 Task: Create a due date automation trigger when advanced on, on the tuesday of the week before a card is due add basic without the blue label at 11:00 AM.
Action: Mouse moved to (1005, 79)
Screenshot: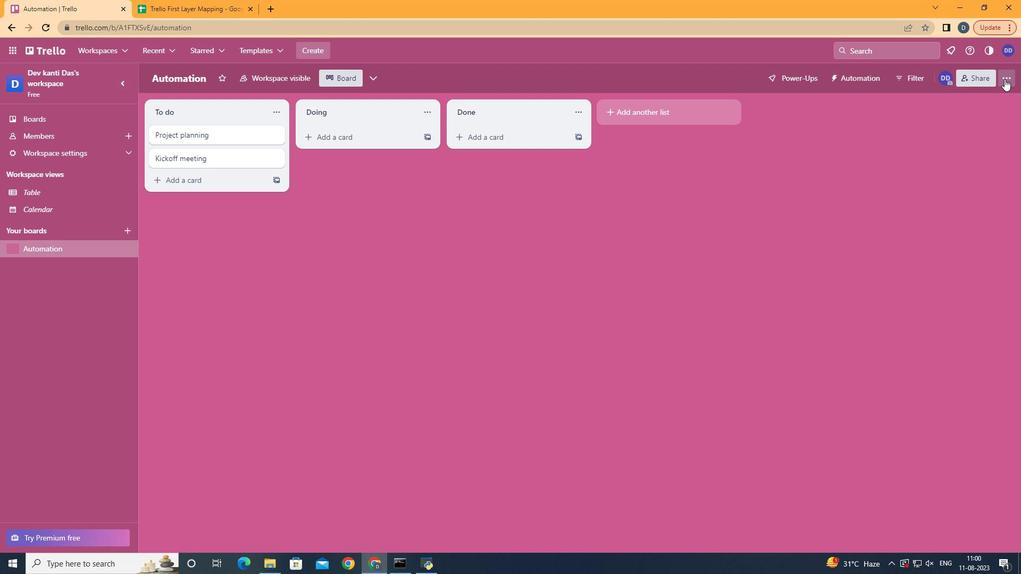 
Action: Mouse pressed left at (1005, 79)
Screenshot: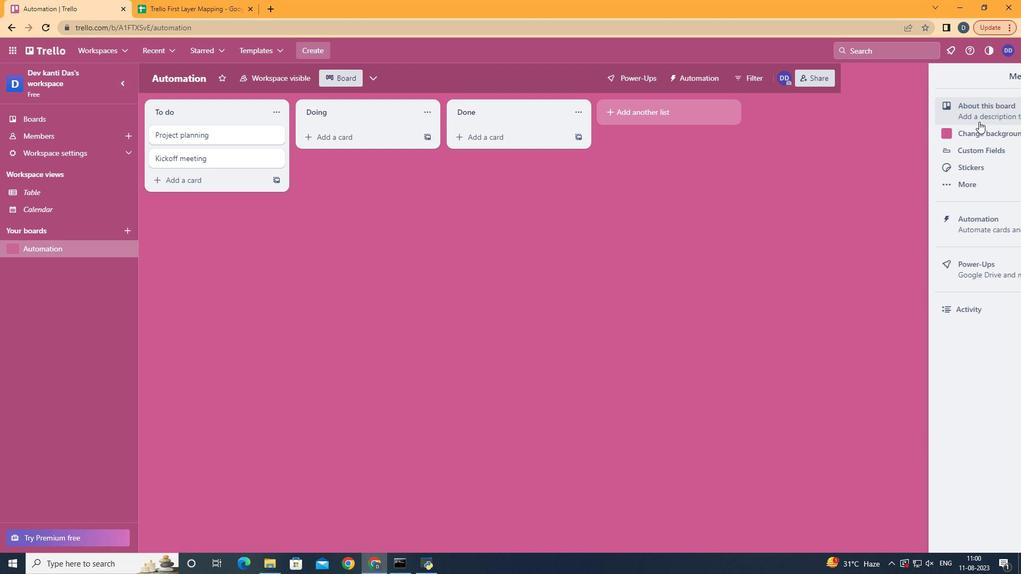 
Action: Mouse moved to (920, 217)
Screenshot: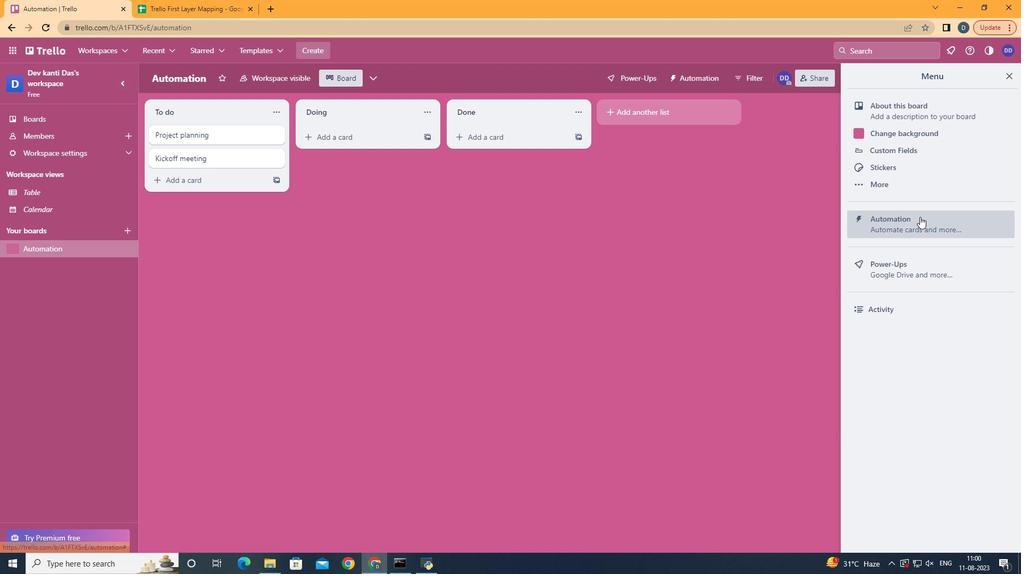 
Action: Mouse pressed left at (920, 217)
Screenshot: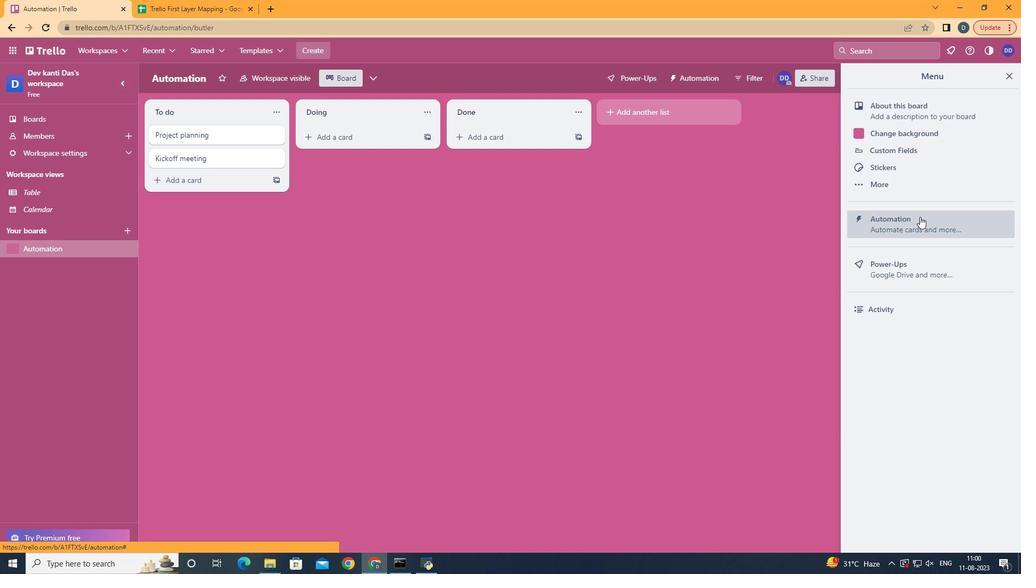 
Action: Mouse moved to (173, 217)
Screenshot: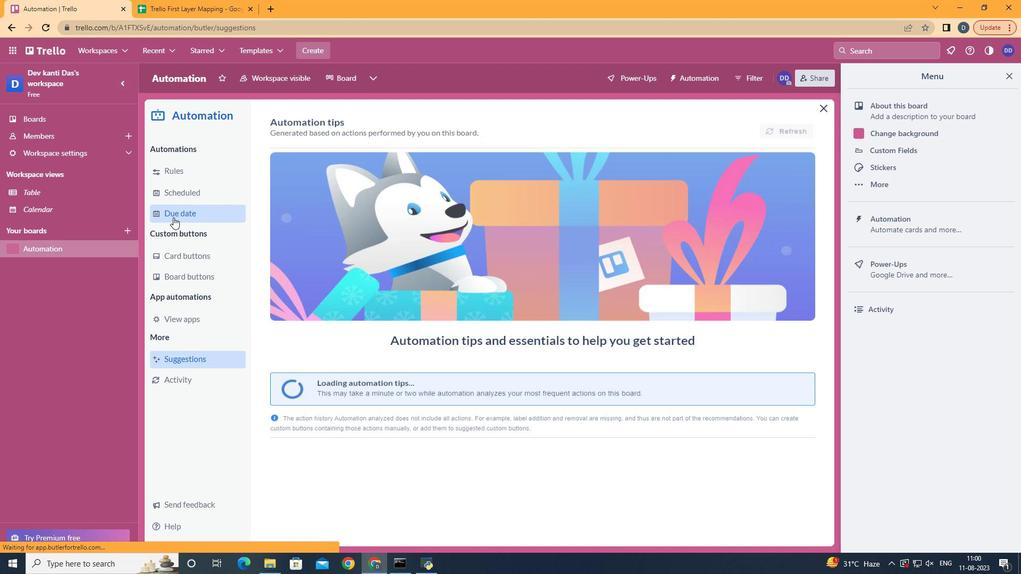 
Action: Mouse pressed left at (173, 217)
Screenshot: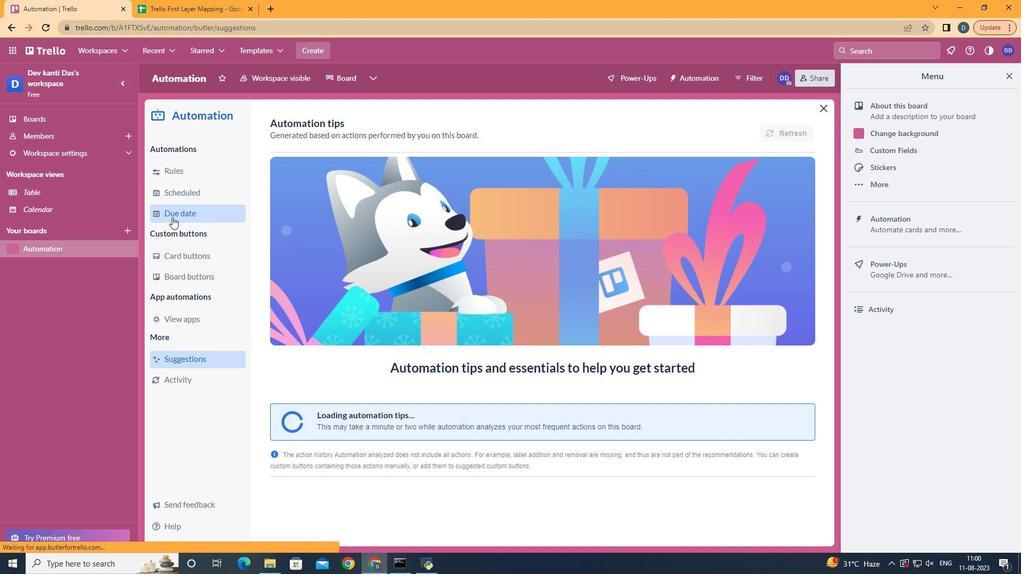 
Action: Mouse moved to (746, 131)
Screenshot: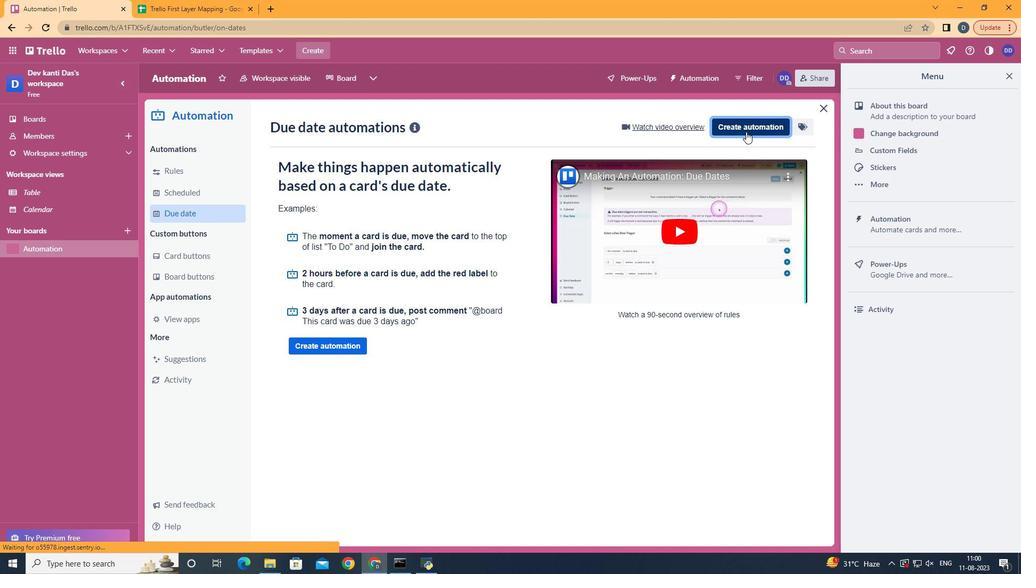 
Action: Mouse pressed left at (746, 131)
Screenshot: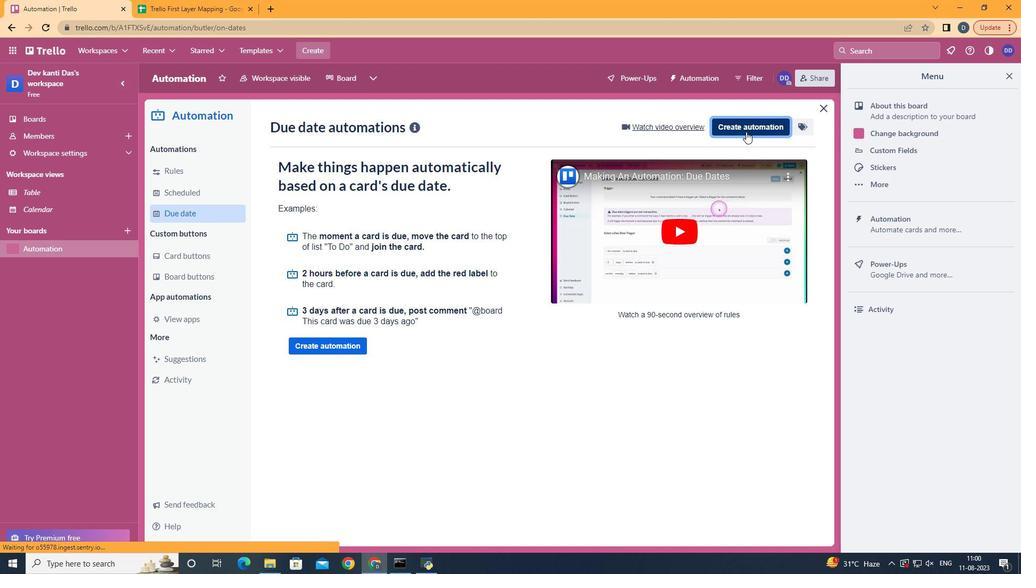
Action: Mouse moved to (542, 232)
Screenshot: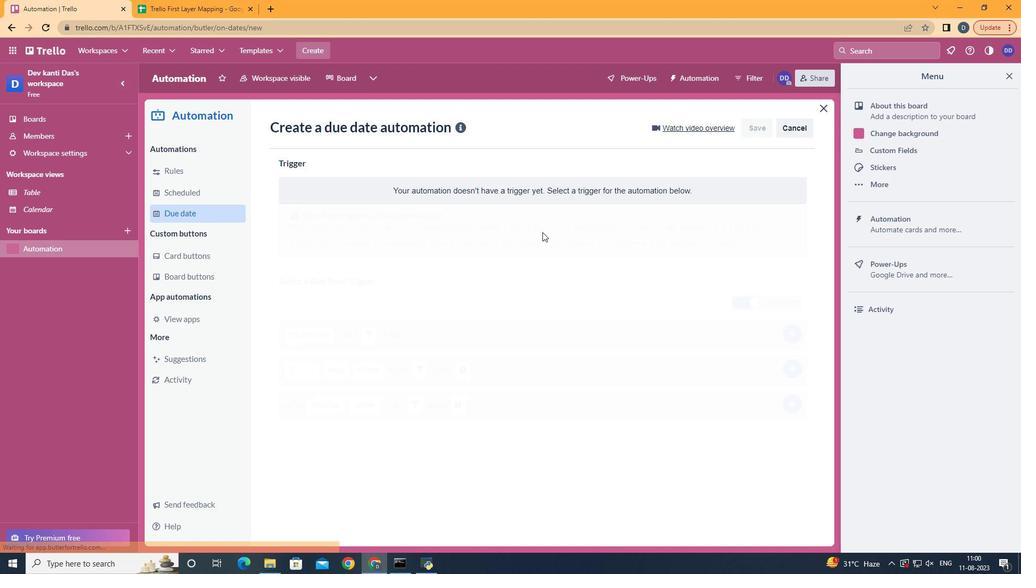 
Action: Mouse pressed left at (542, 232)
Screenshot: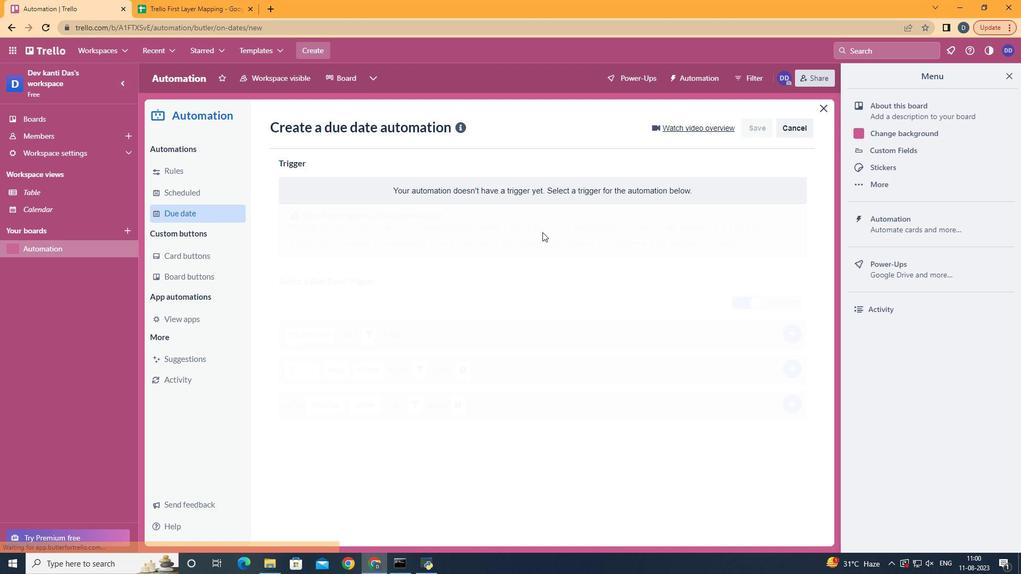 
Action: Mouse moved to (355, 299)
Screenshot: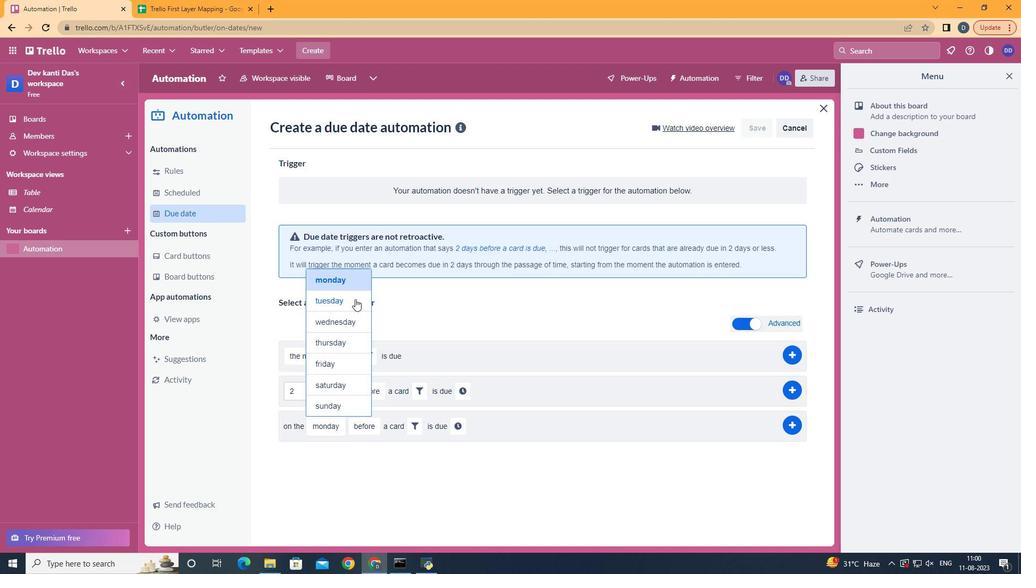 
Action: Mouse pressed left at (355, 299)
Screenshot: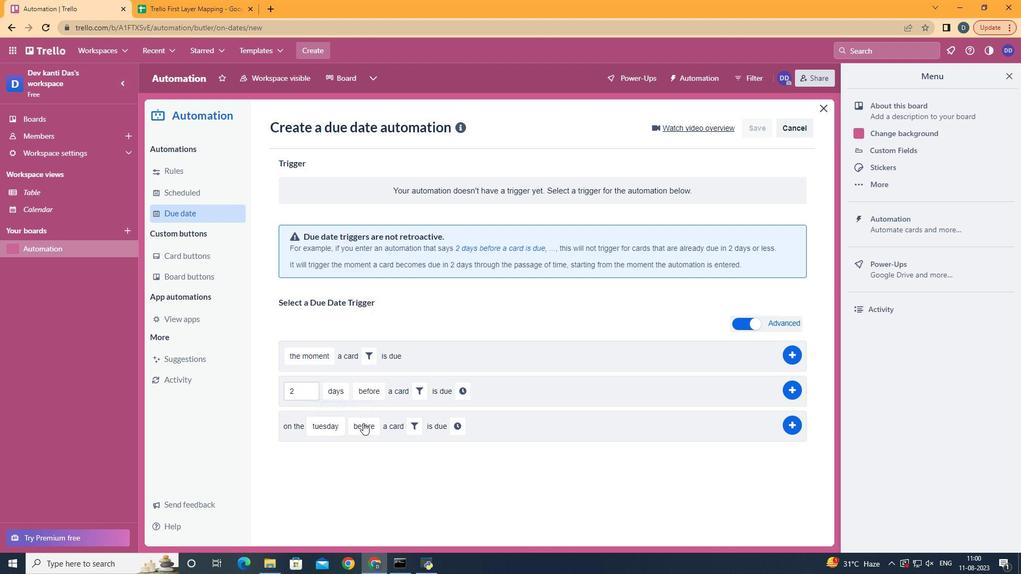 
Action: Mouse moved to (380, 507)
Screenshot: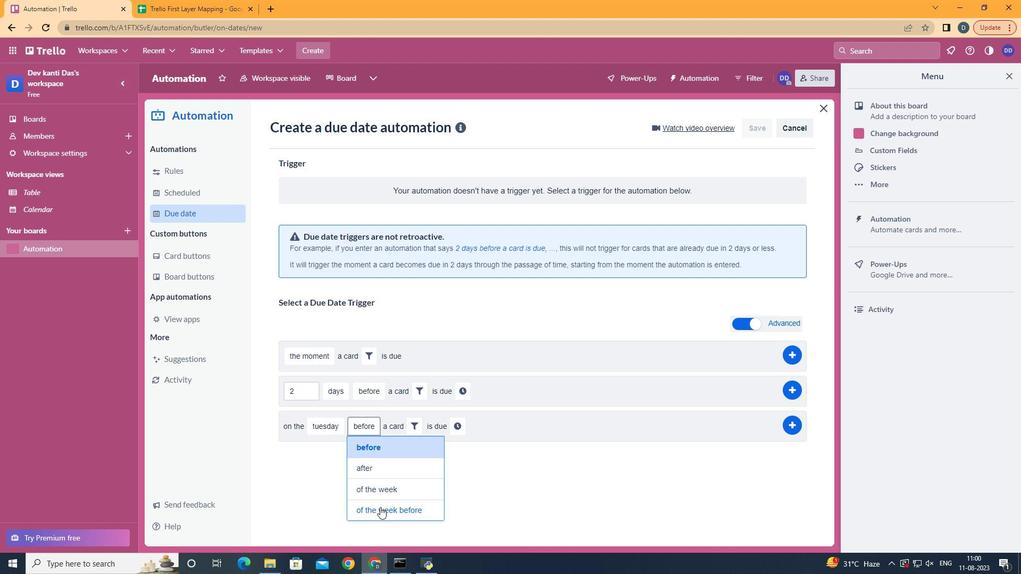 
Action: Mouse pressed left at (380, 507)
Screenshot: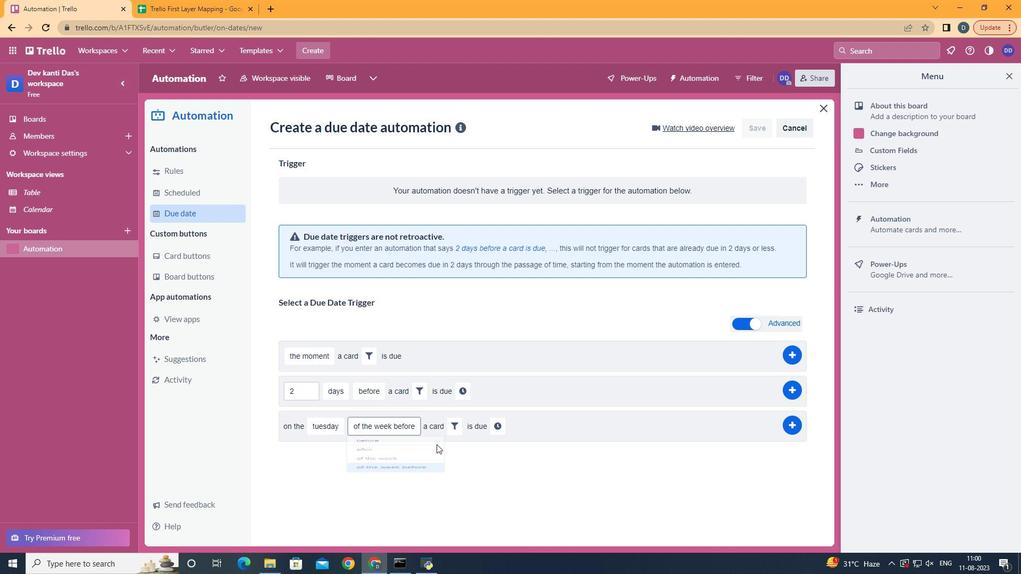 
Action: Mouse moved to (452, 426)
Screenshot: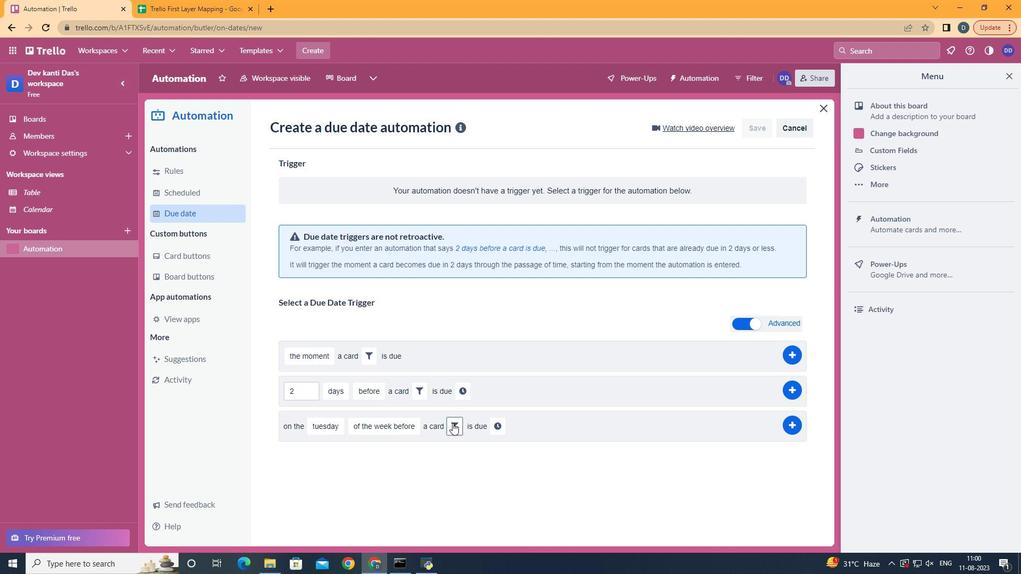 
Action: Mouse pressed left at (452, 426)
Screenshot: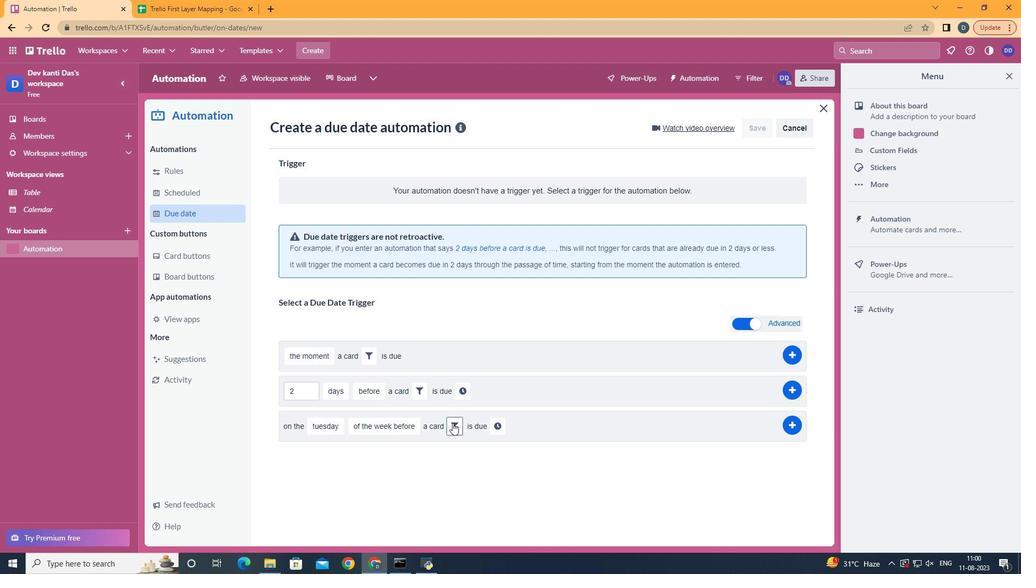 
Action: Mouse moved to (525, 458)
Screenshot: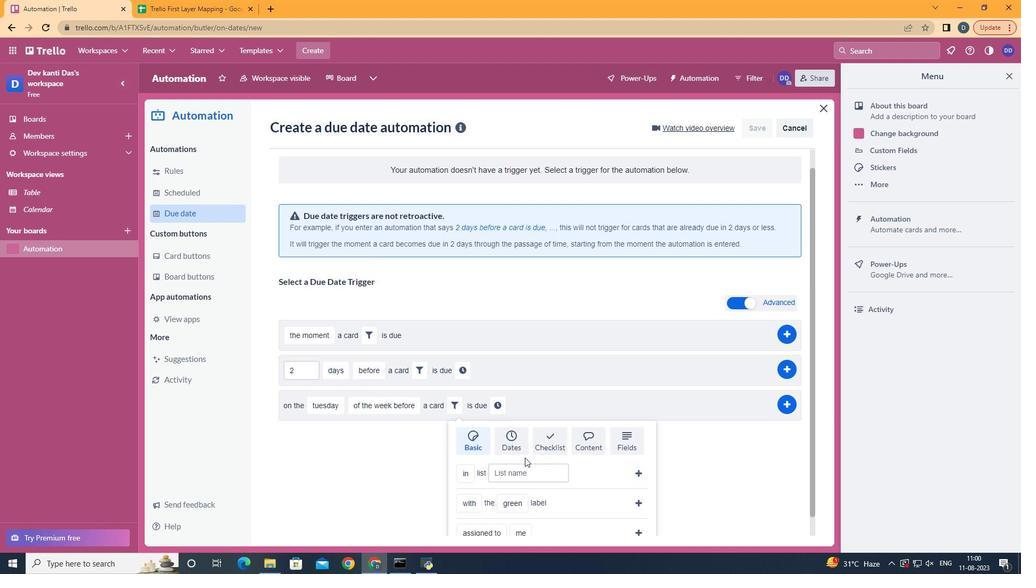 
Action: Mouse scrolled (525, 457) with delta (0, 0)
Screenshot: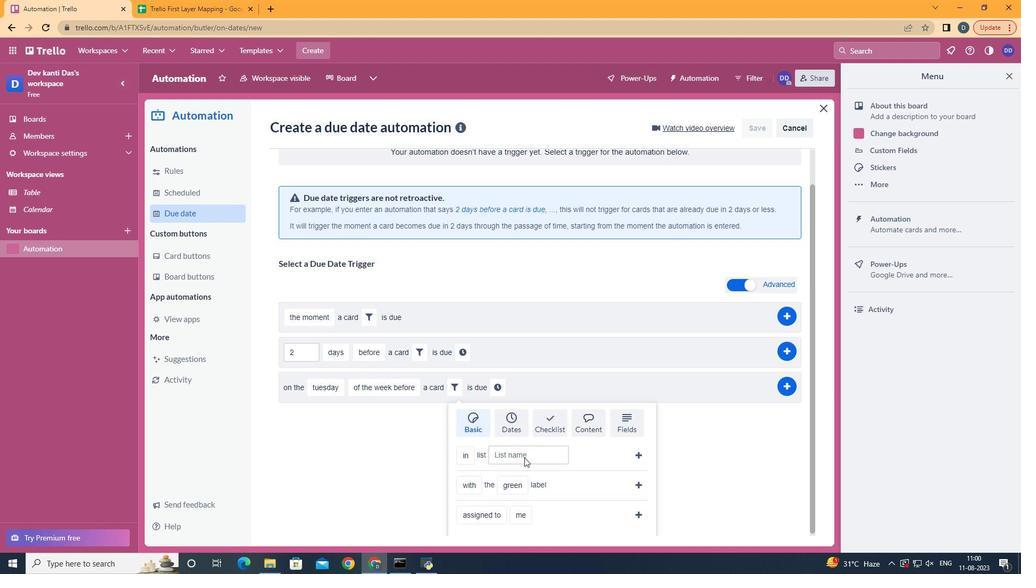 
Action: Mouse moved to (525, 458)
Screenshot: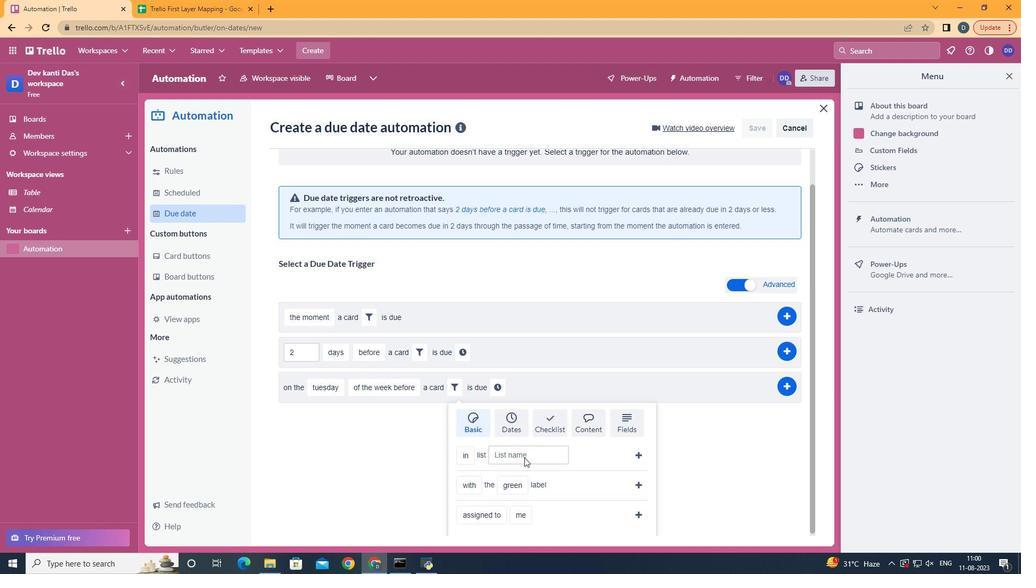 
Action: Mouse scrolled (525, 457) with delta (0, 0)
Screenshot: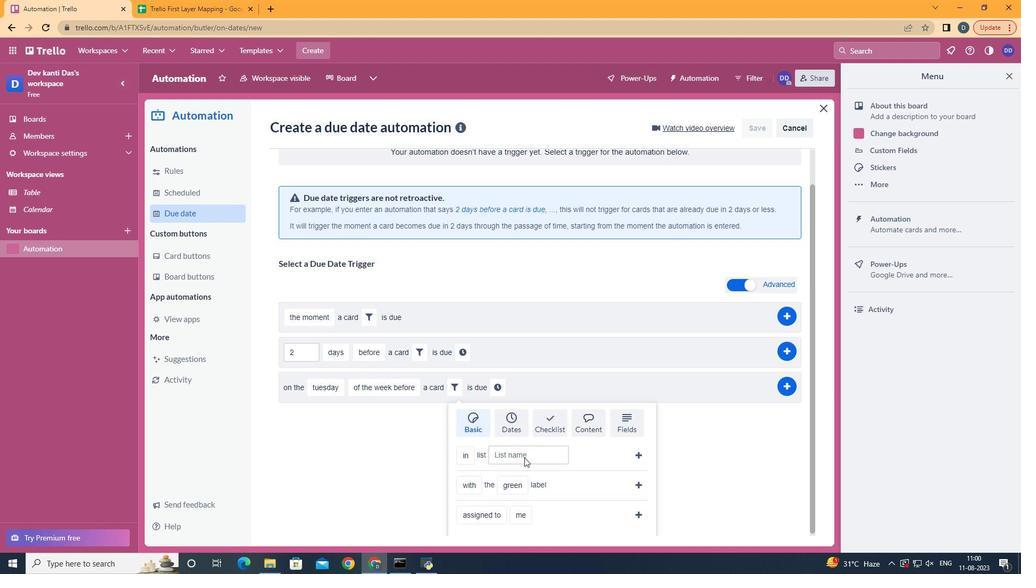 
Action: Mouse moved to (488, 440)
Screenshot: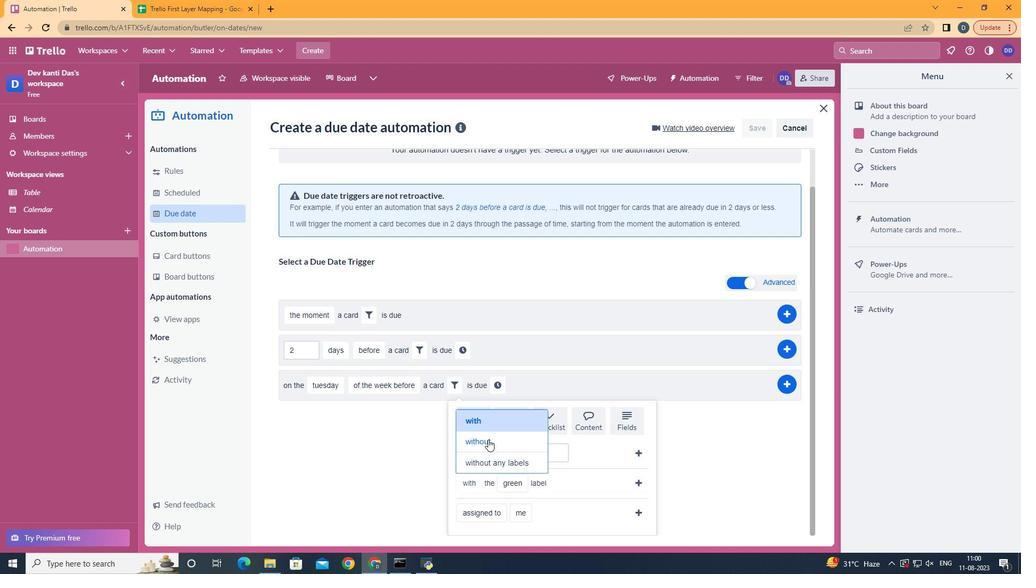 
Action: Mouse pressed left at (488, 440)
Screenshot: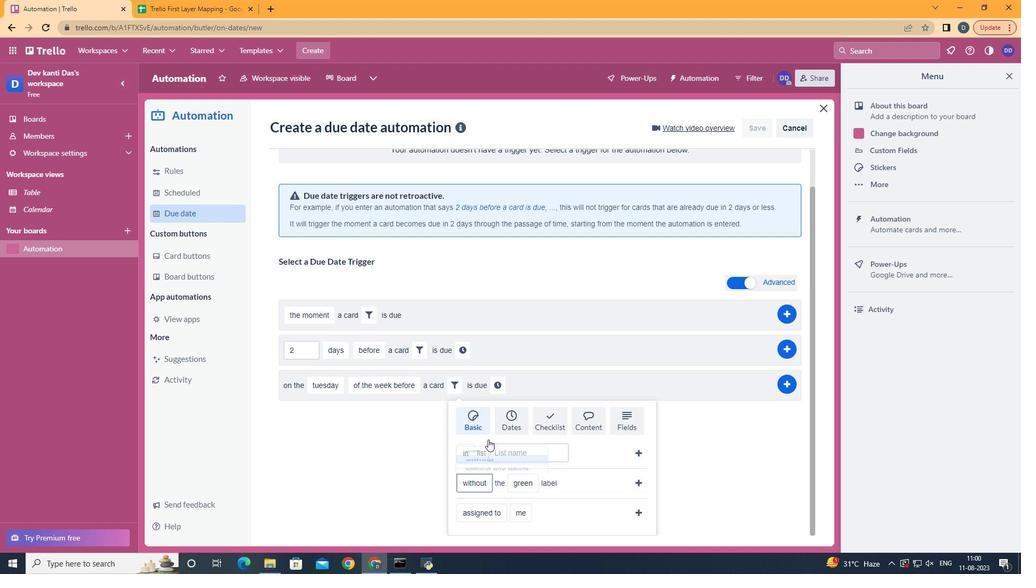 
Action: Mouse moved to (540, 460)
Screenshot: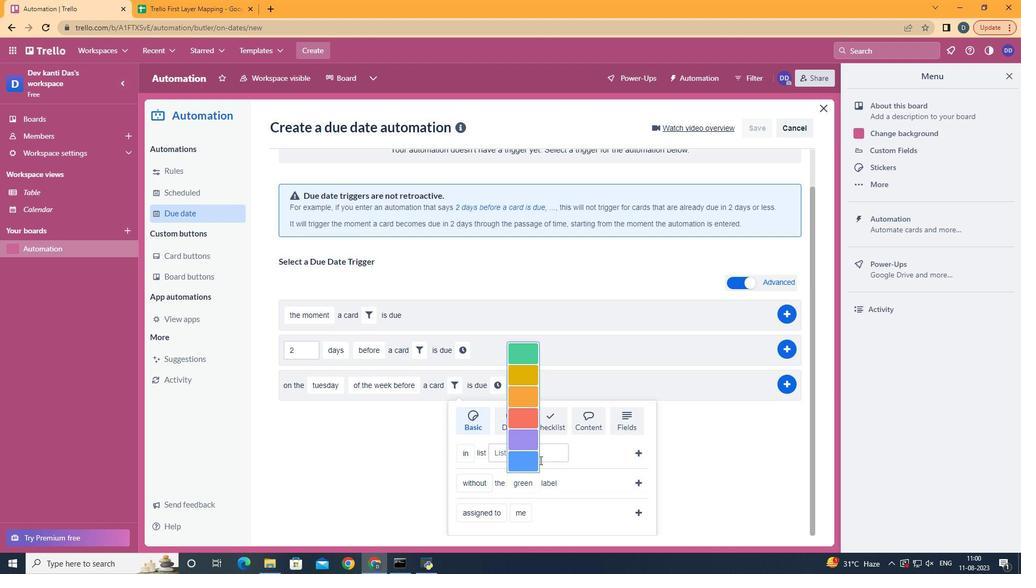 
Action: Mouse pressed left at (540, 460)
Screenshot: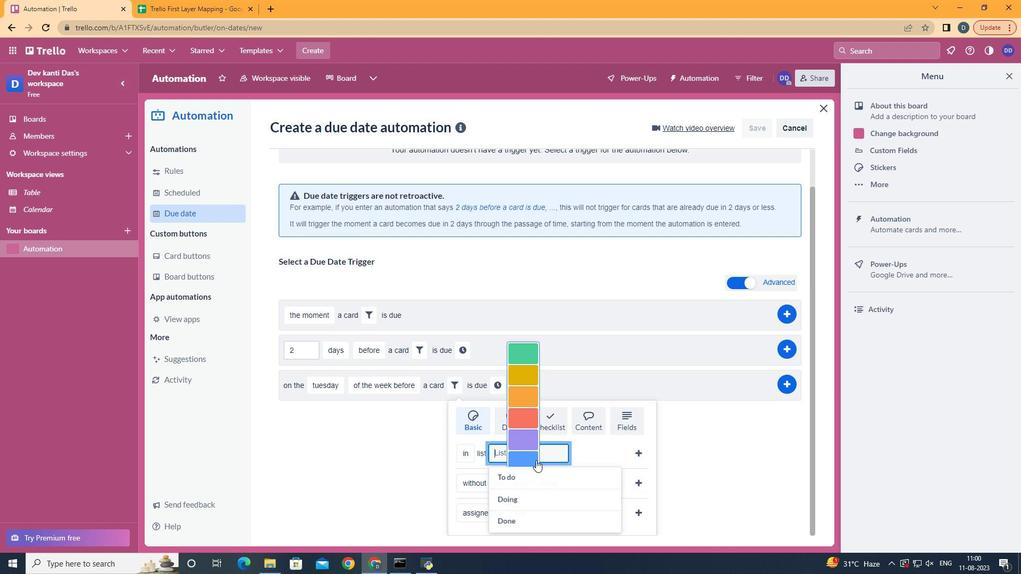 
Action: Mouse moved to (610, 449)
Screenshot: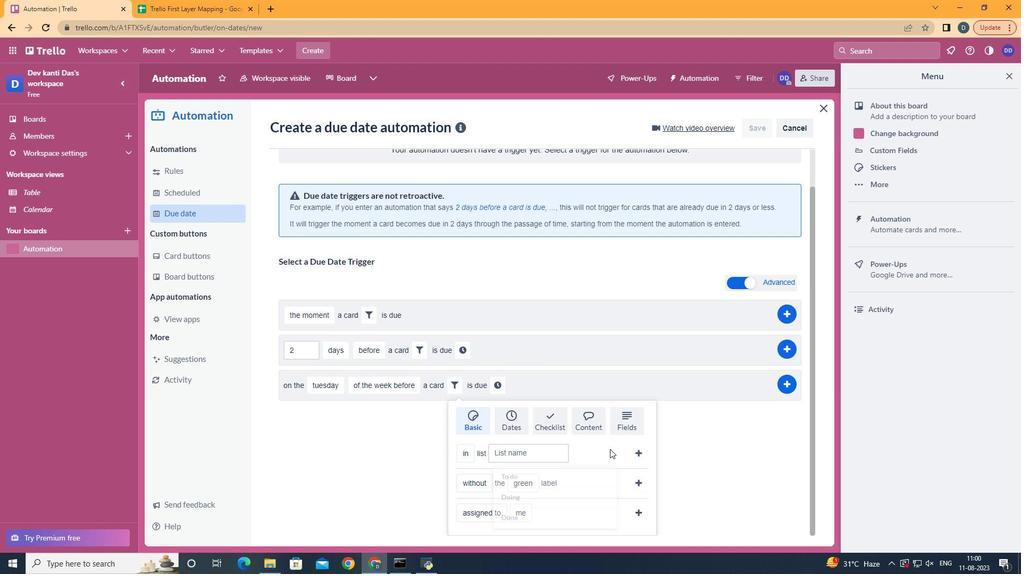 
Action: Mouse pressed left at (610, 449)
Screenshot: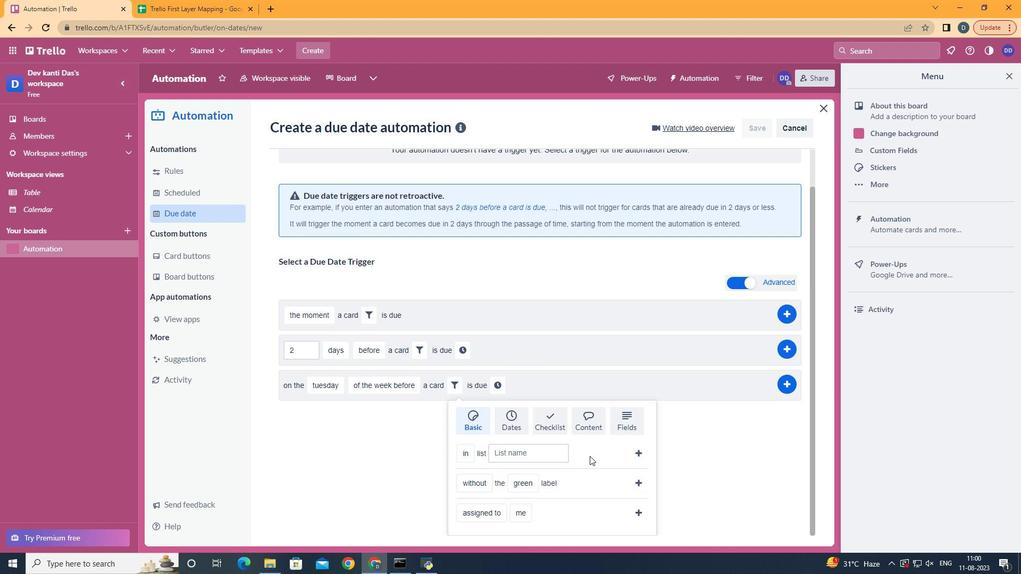 
Action: Mouse moved to (533, 459)
Screenshot: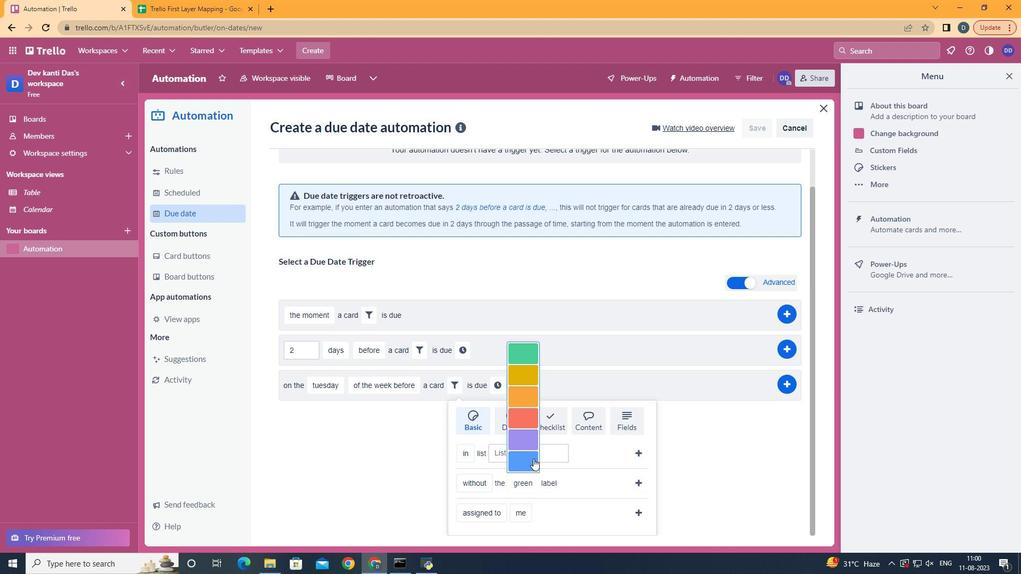 
Action: Mouse pressed left at (533, 459)
Screenshot: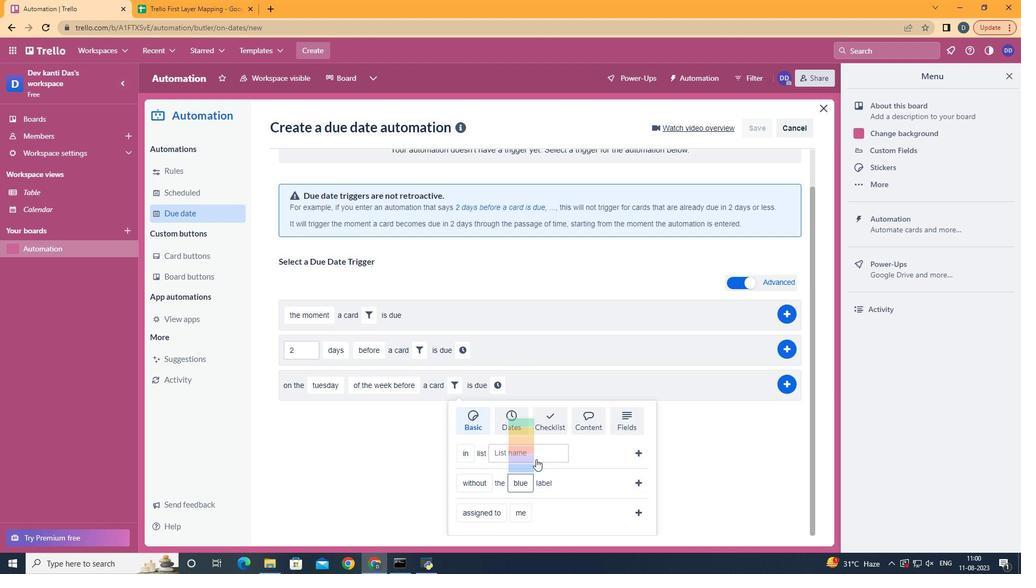 
Action: Mouse moved to (640, 484)
Screenshot: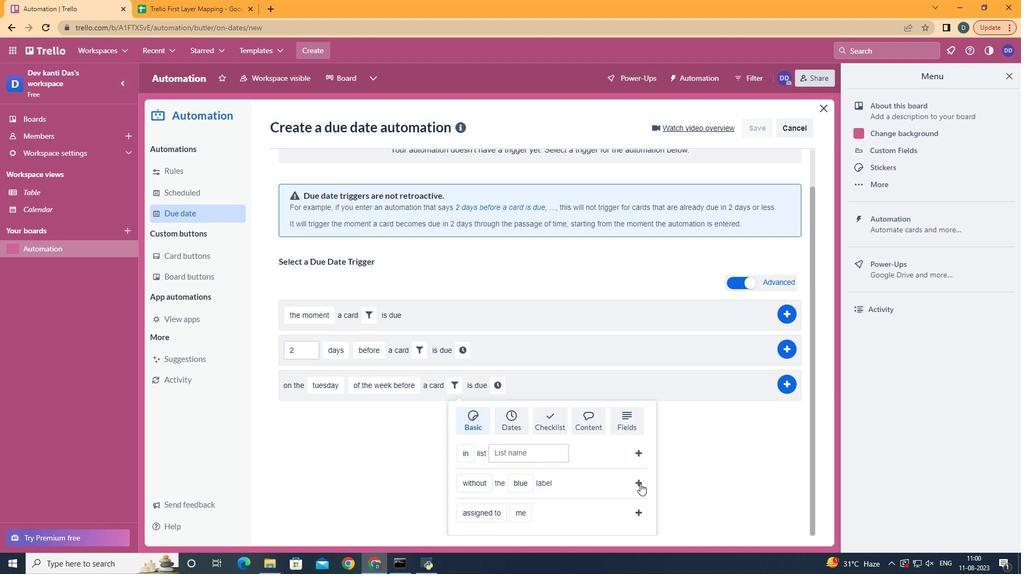 
Action: Mouse pressed left at (640, 484)
Screenshot: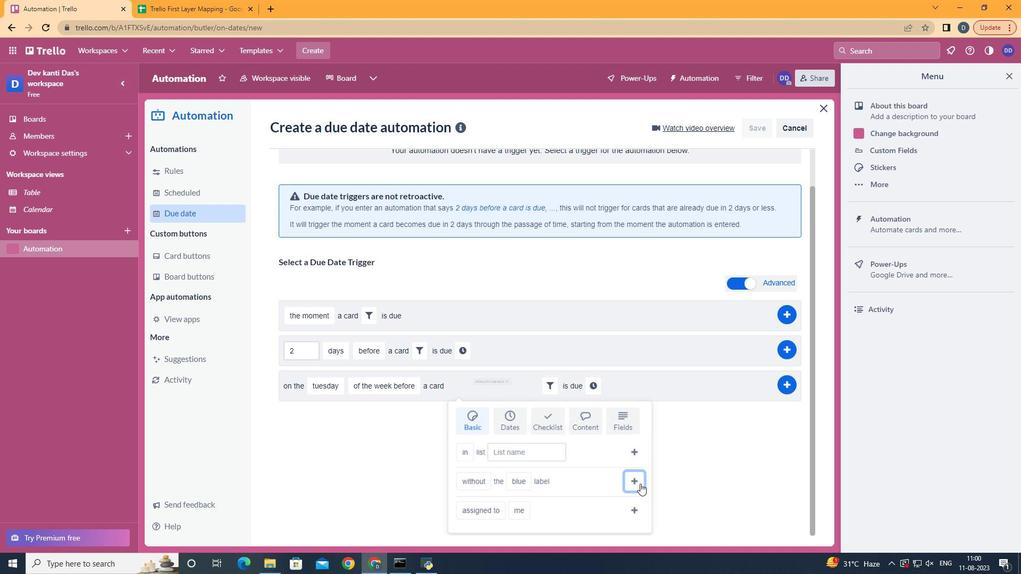 
Action: Mouse moved to (595, 432)
Screenshot: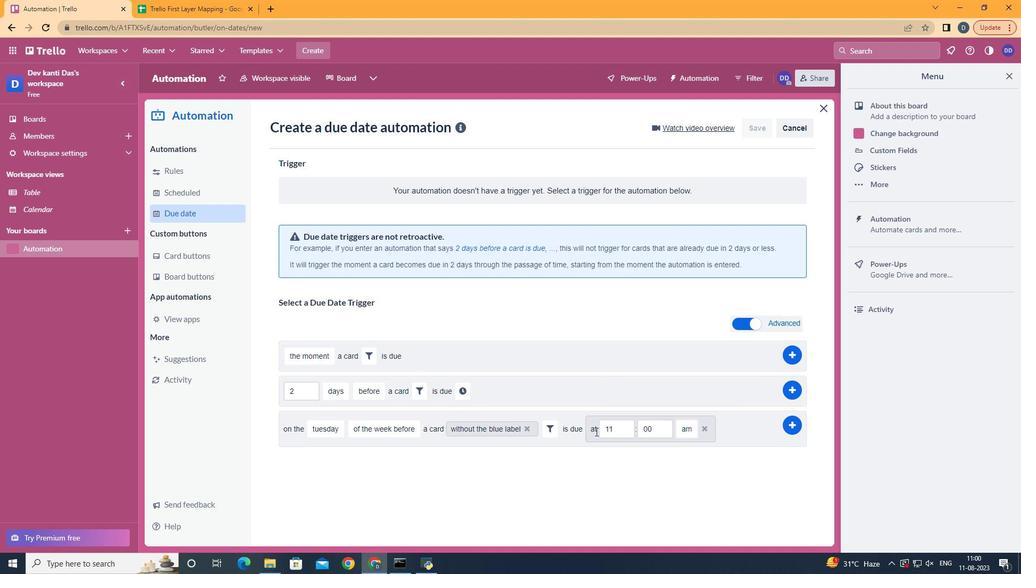 
Action: Mouse pressed left at (595, 432)
Screenshot: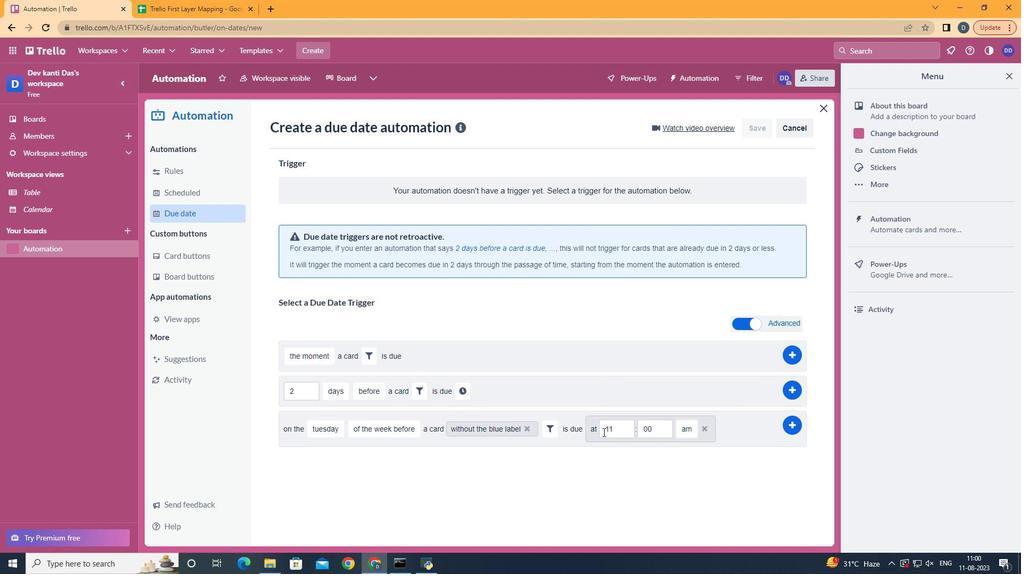 
Action: Mouse moved to (798, 426)
Screenshot: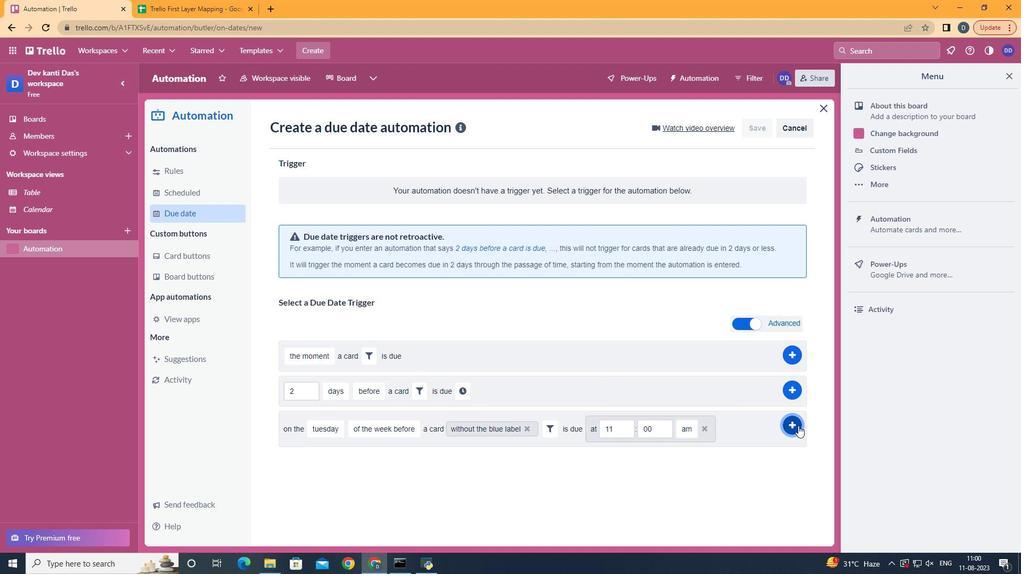 
Action: Mouse pressed left at (798, 426)
Screenshot: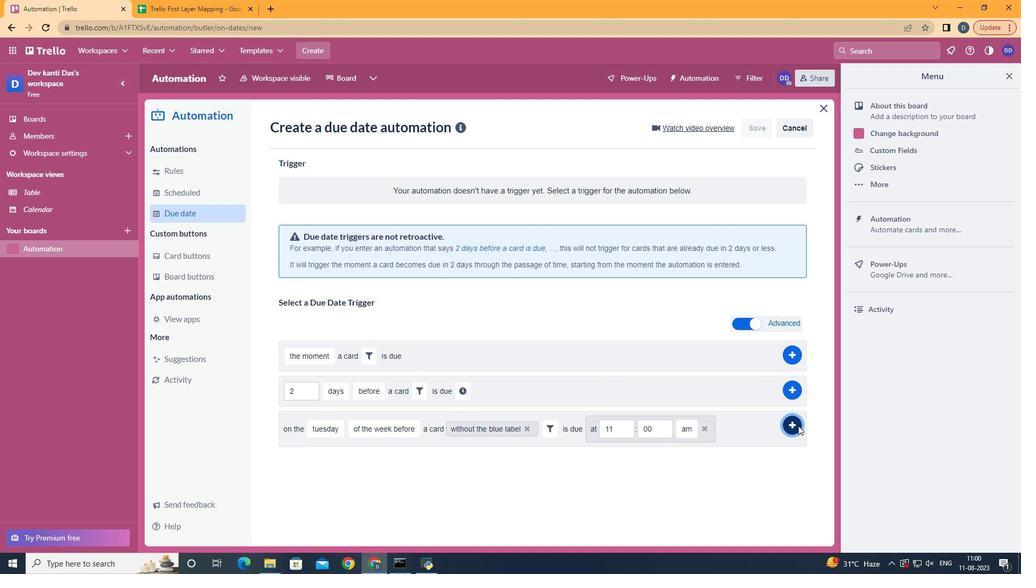 
